 Task: Create a sub task Design and Implement Solution for the task  Develop a new online tool for online language placement tests in the project BroaderView , assign it to team member softage.4@softage.net and update the status of the sub task to  Completed , set the priority of the sub task to High
Action: Mouse moved to (432, 221)
Screenshot: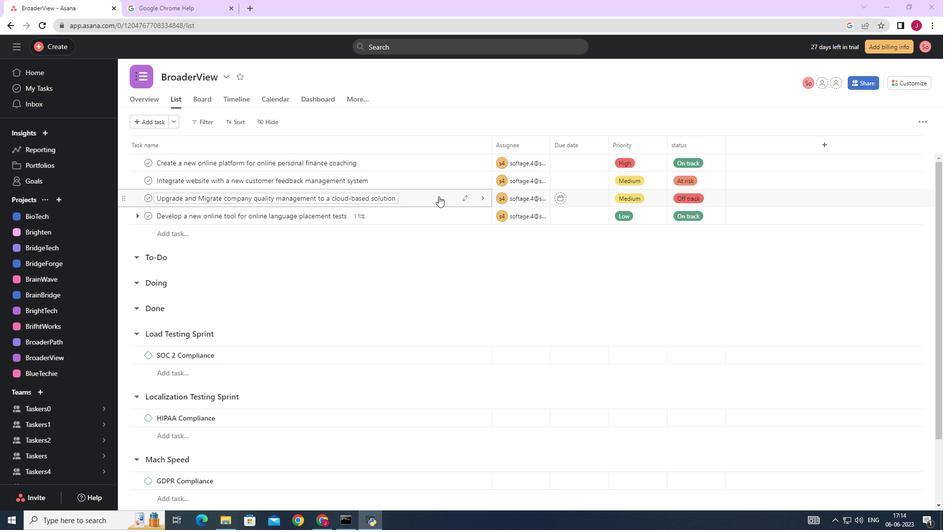
Action: Mouse pressed left at (432, 221)
Screenshot: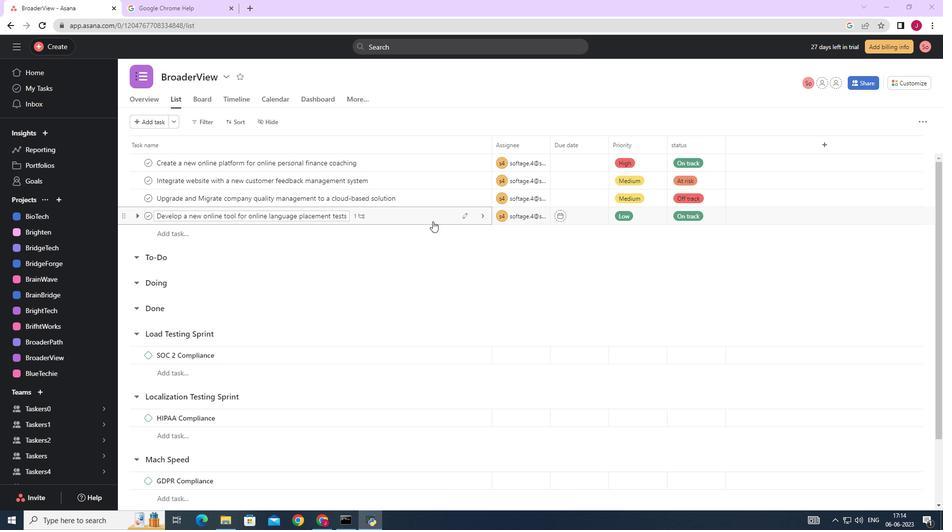 
Action: Mouse moved to (762, 275)
Screenshot: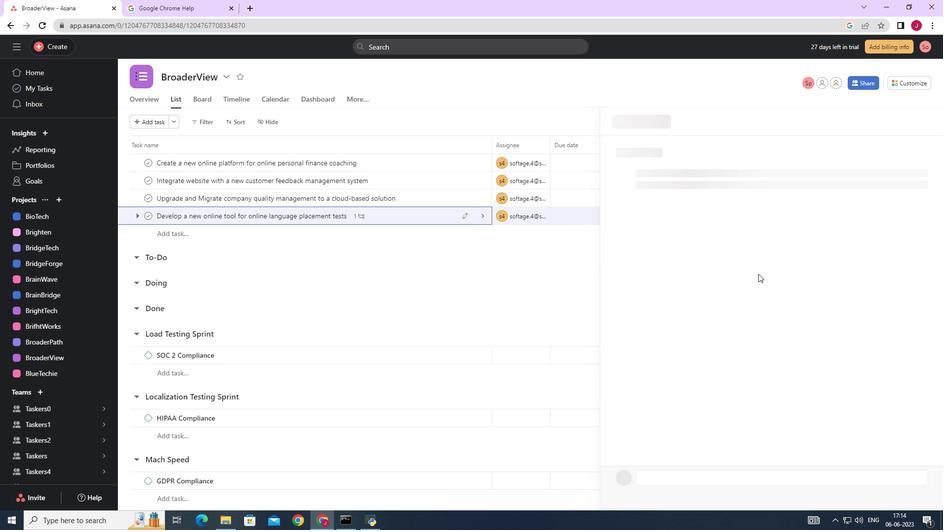 
Action: Mouse scrolled (762, 274) with delta (0, 0)
Screenshot: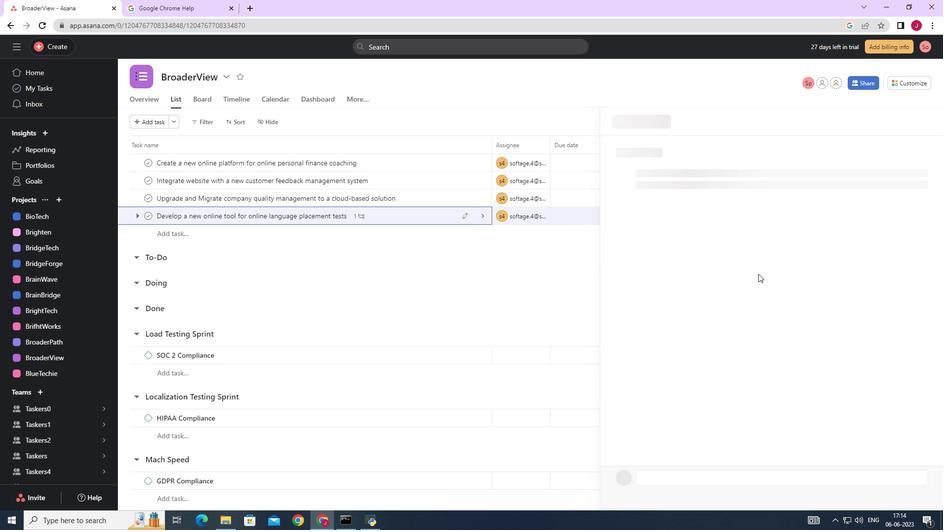 
Action: Mouse scrolled (762, 274) with delta (0, 0)
Screenshot: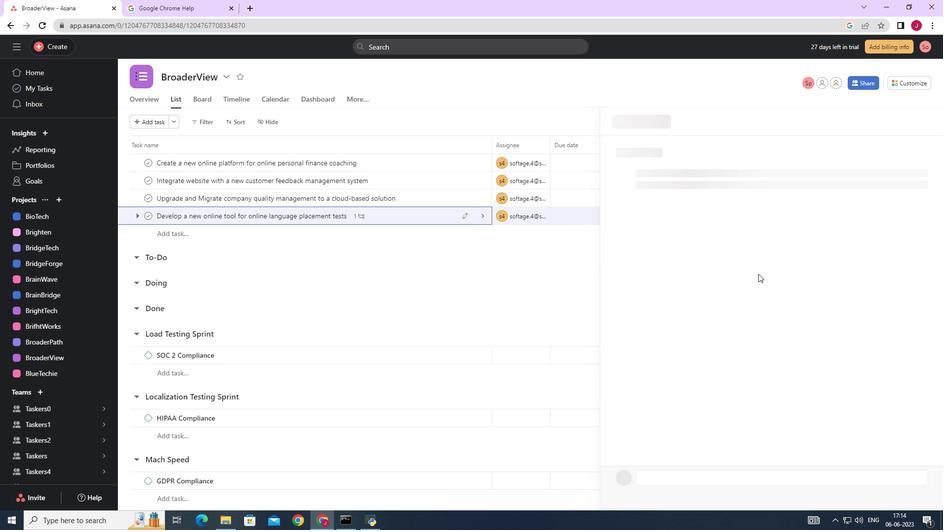 
Action: Mouse scrolled (762, 274) with delta (0, 0)
Screenshot: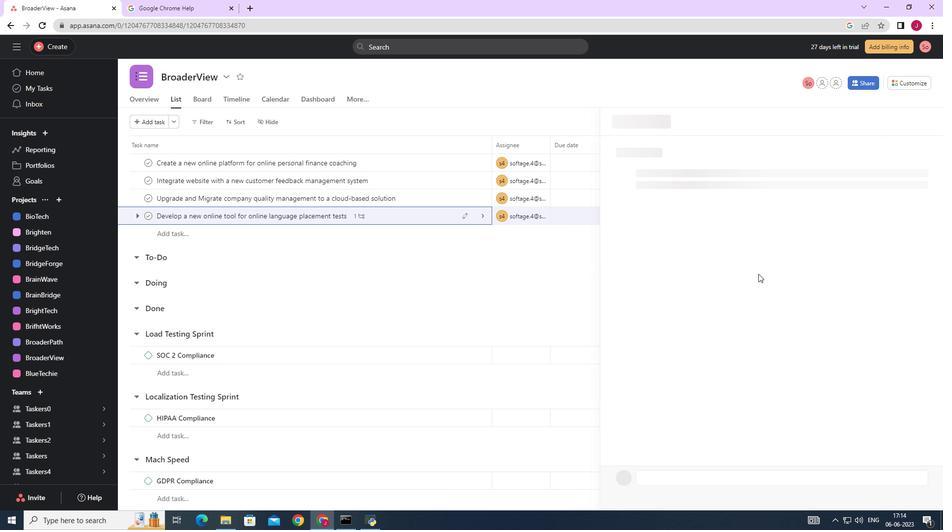 
Action: Mouse scrolled (762, 274) with delta (0, 0)
Screenshot: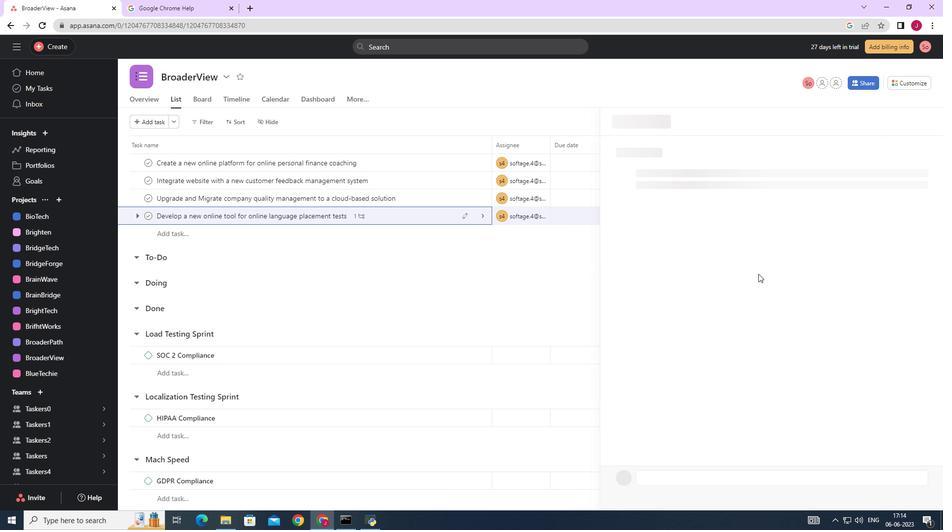 
Action: Mouse scrolled (762, 274) with delta (0, 0)
Screenshot: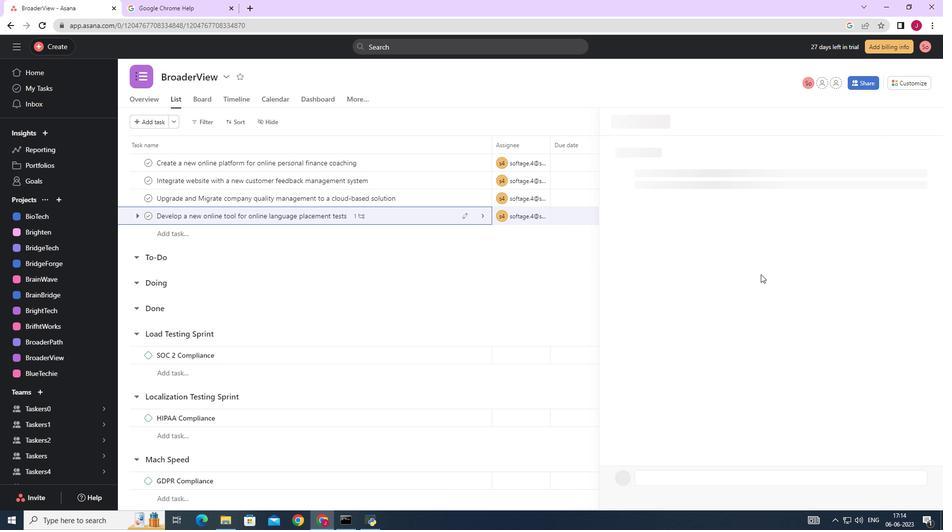 
Action: Mouse scrolled (762, 274) with delta (0, 0)
Screenshot: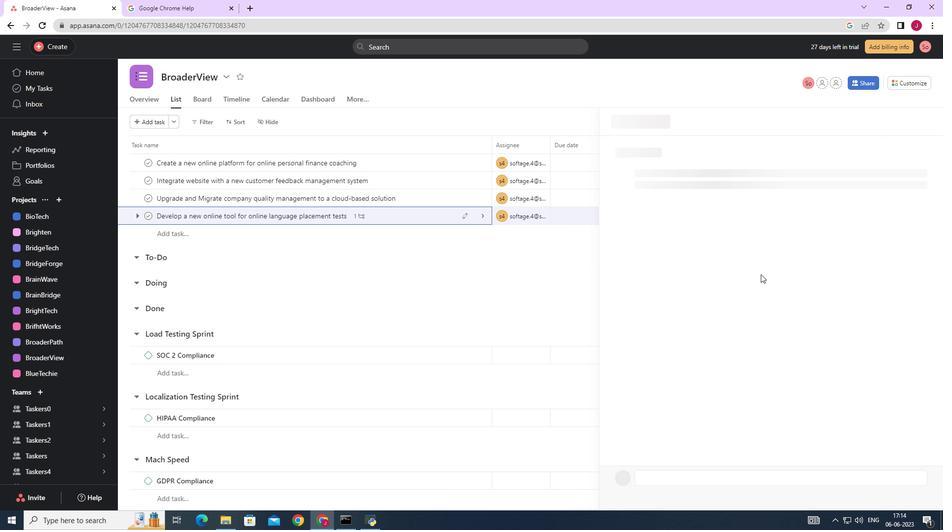 
Action: Mouse moved to (686, 316)
Screenshot: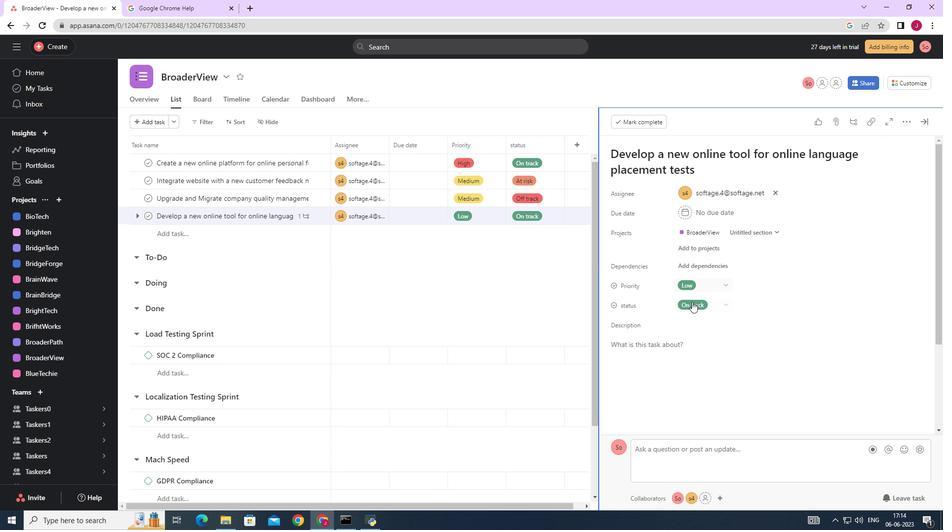 
Action: Mouse scrolled (686, 316) with delta (0, 0)
Screenshot: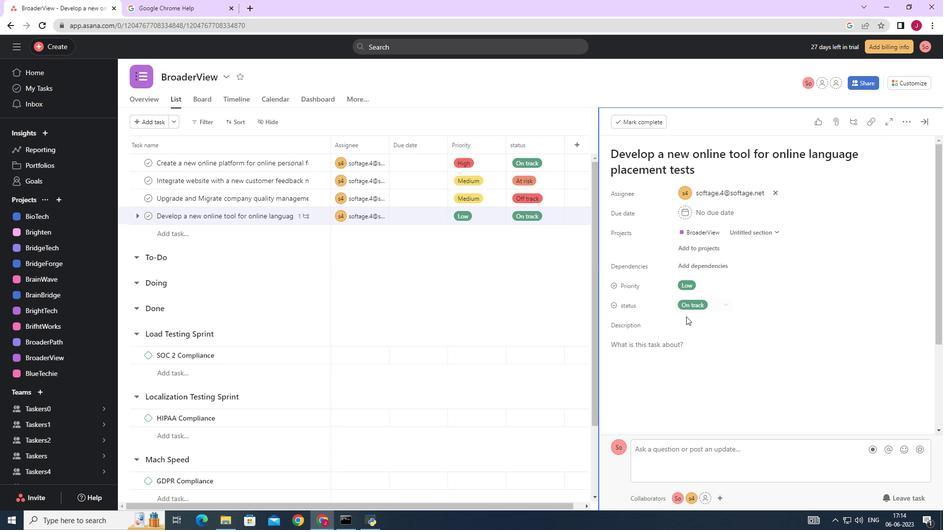 
Action: Mouse scrolled (686, 316) with delta (0, 0)
Screenshot: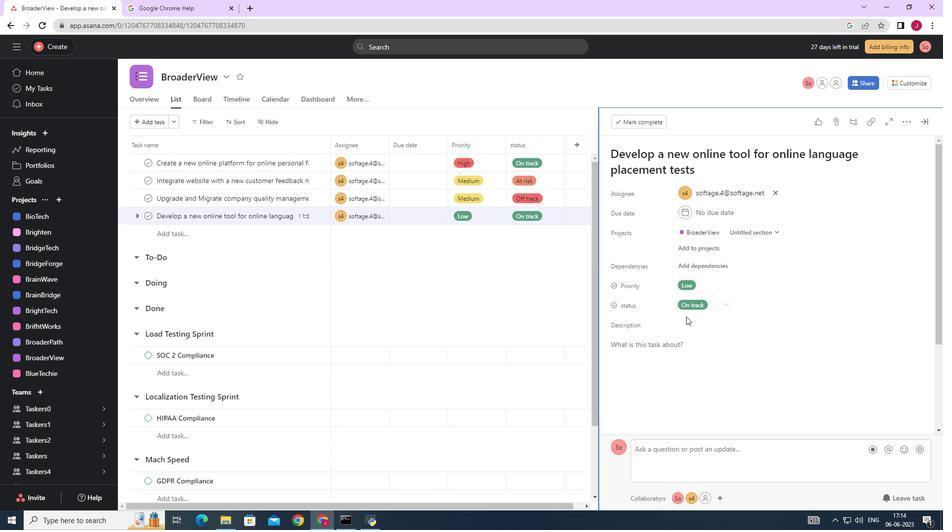 
Action: Mouse scrolled (686, 316) with delta (0, 0)
Screenshot: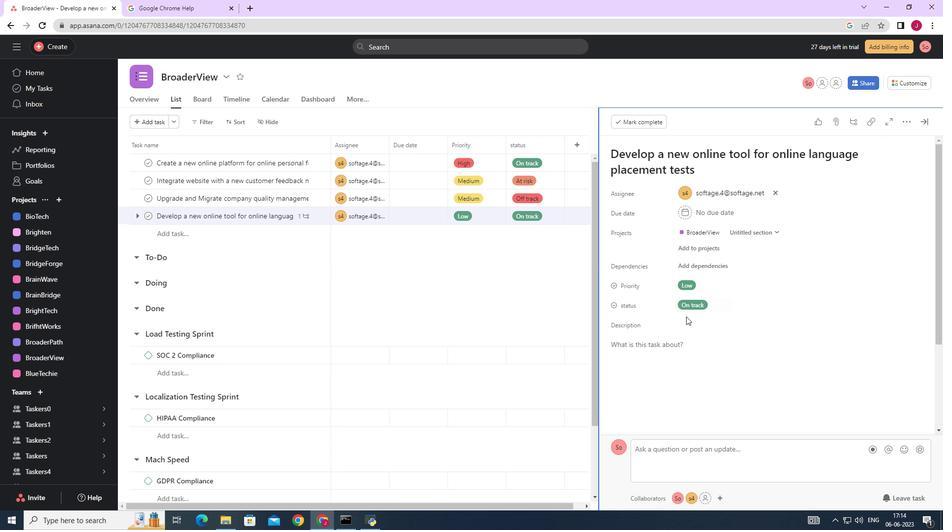 
Action: Mouse scrolled (686, 316) with delta (0, 0)
Screenshot: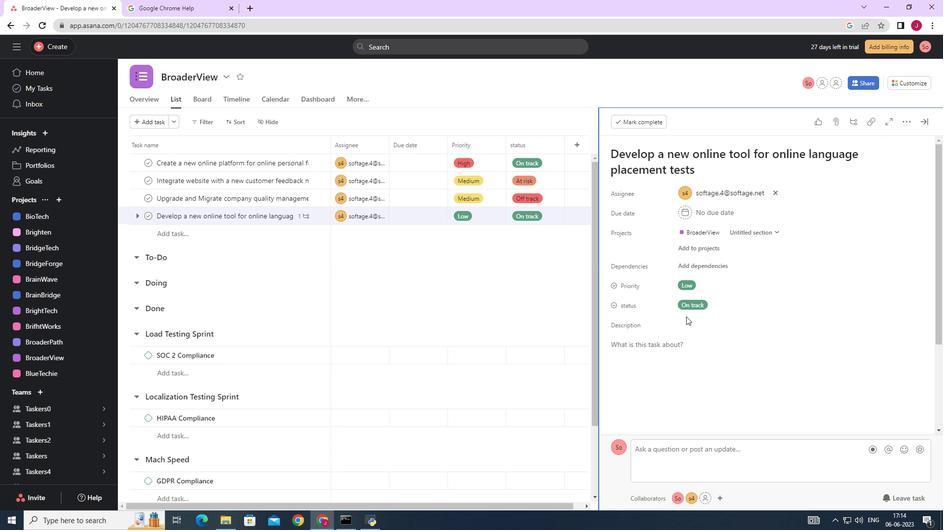 
Action: Mouse scrolled (686, 316) with delta (0, 0)
Screenshot: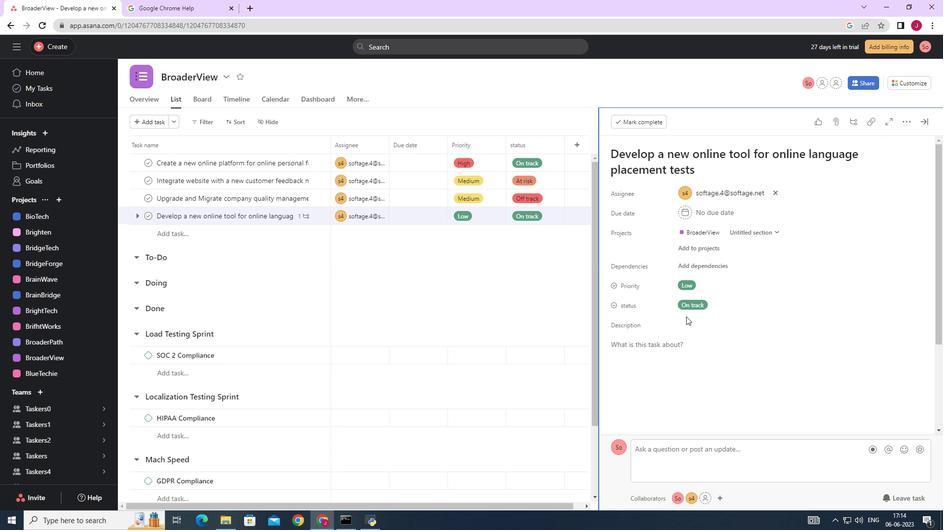 
Action: Mouse moved to (648, 357)
Screenshot: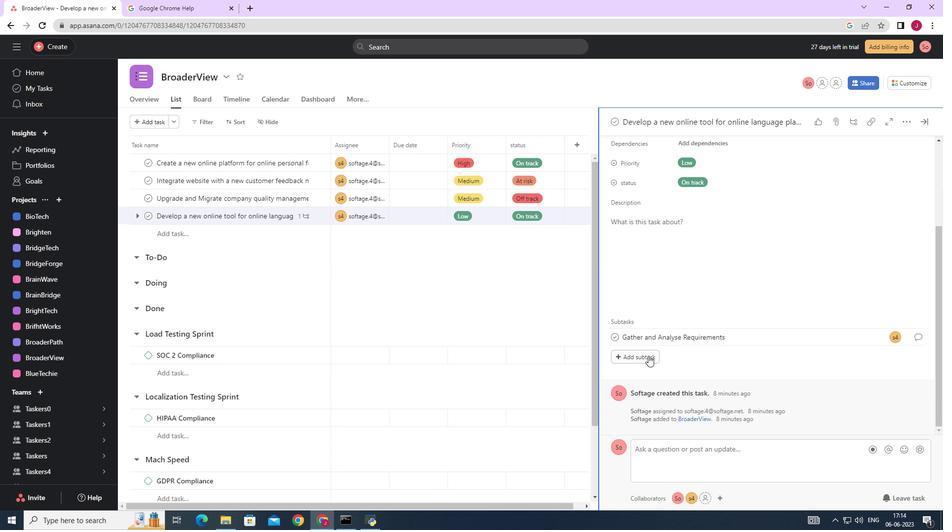 
Action: Mouse pressed left at (648, 357)
Screenshot: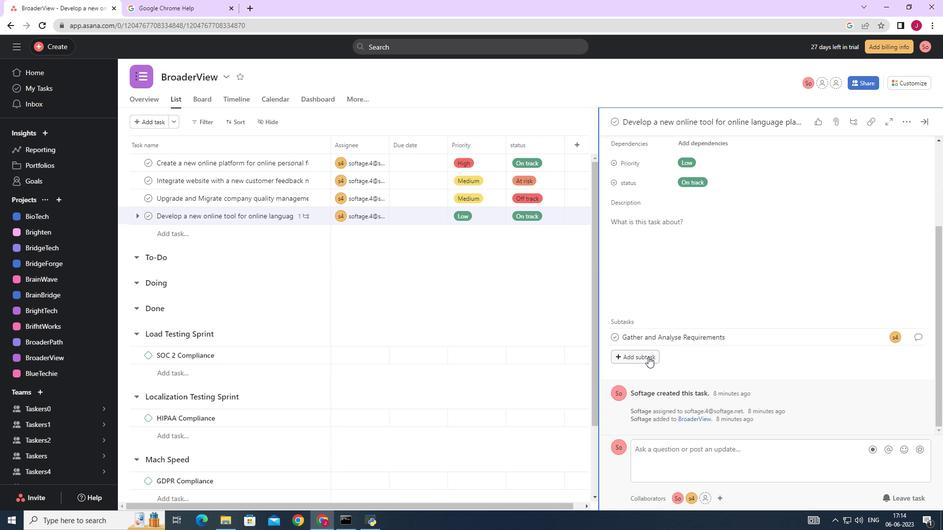 
Action: Key pressed <Key.caps_lock>D<Key.caps_lock>esign<Key.space><Key.caps_lock><Key.caps_lock>amd<Key.space><Key.backspace><Key.backspace><Key.backspace>nd<Key.space><Key.caps_lock>C<Key.caps_lock>o<Key.backspace><Key.backspace><Key.caps_lock>I<Key.caps_lock>mplement<Key.space><Key.caps_lock>S<Key.caps_lock>olution
Screenshot: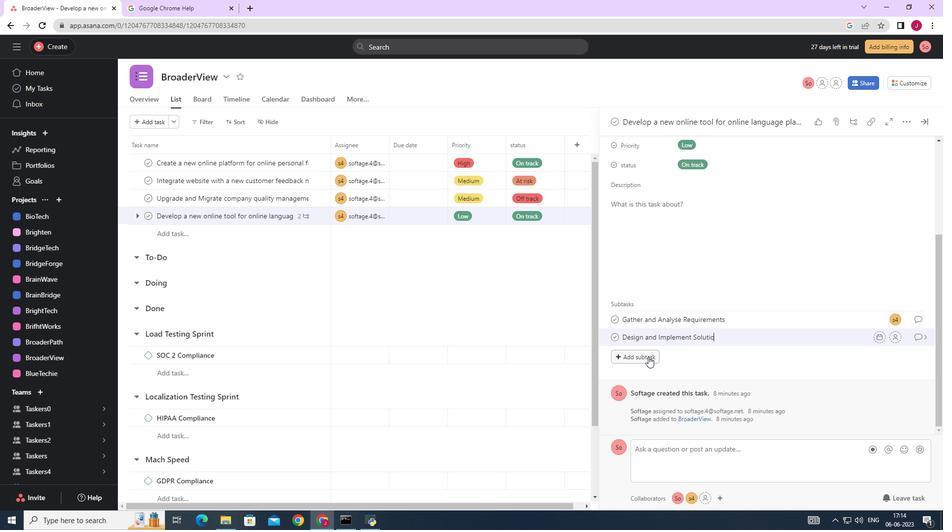 
Action: Mouse moved to (895, 340)
Screenshot: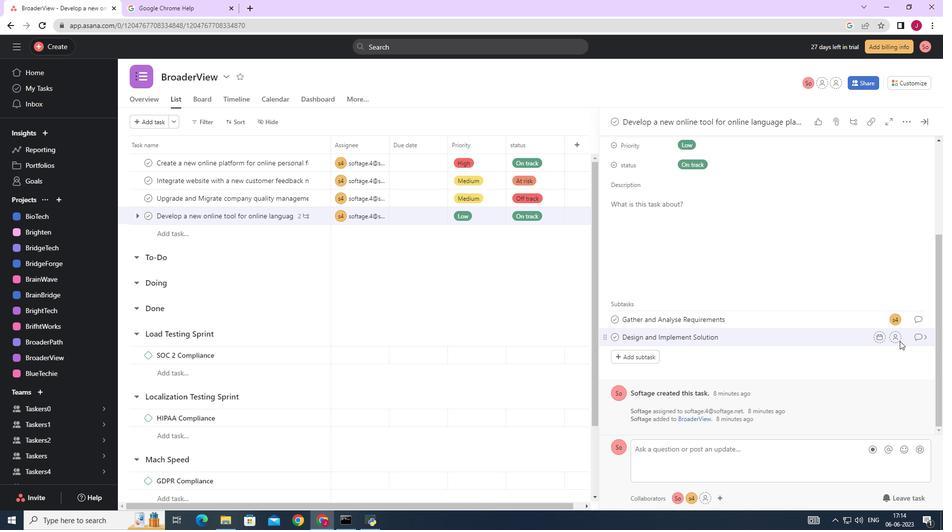 
Action: Mouse pressed left at (895, 340)
Screenshot: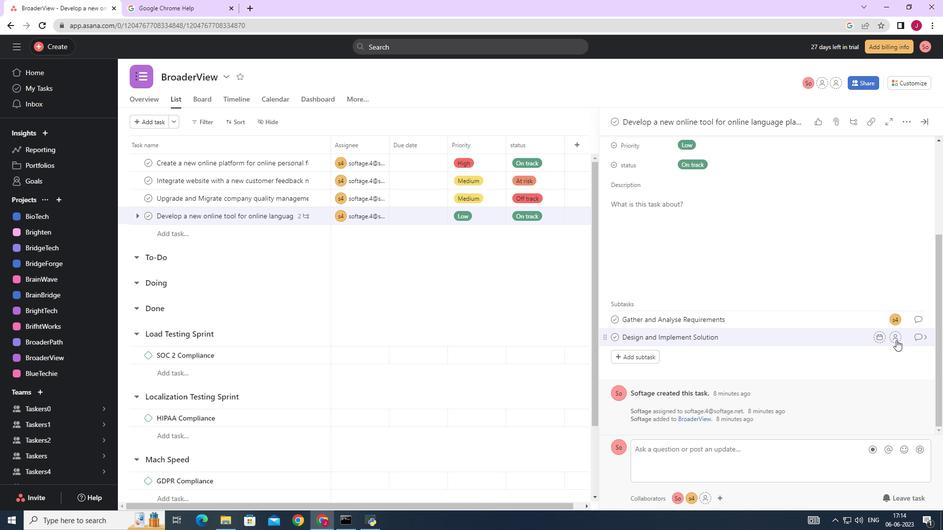 
Action: Mouse moved to (895, 339)
Screenshot: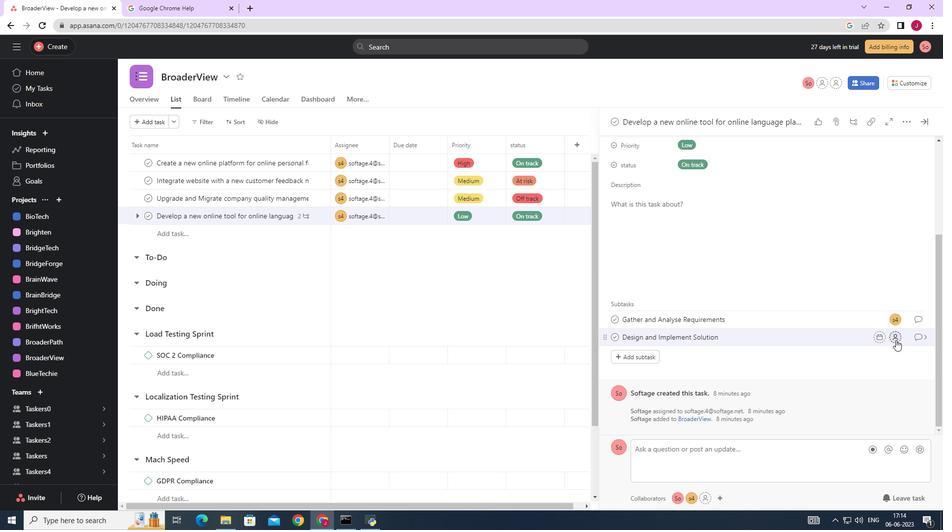 
Action: Key pressed softage.4
Screenshot: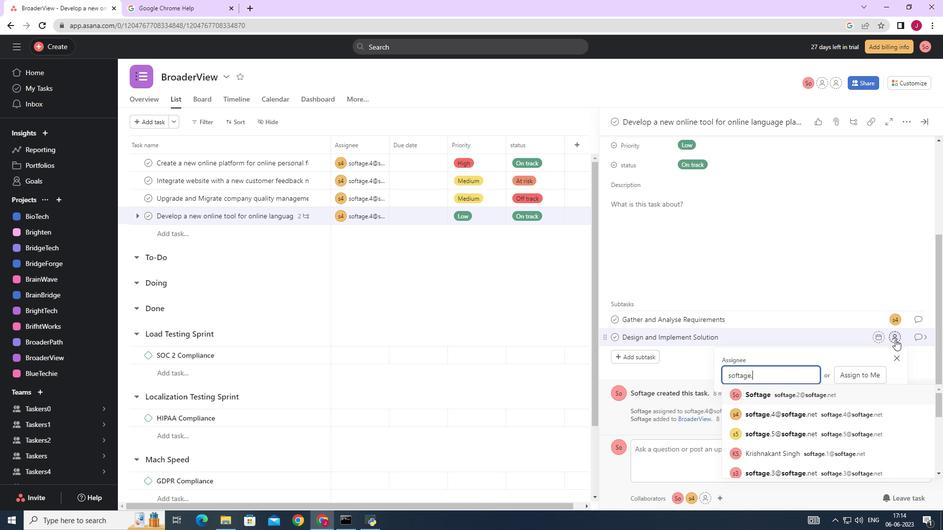 
Action: Mouse moved to (798, 396)
Screenshot: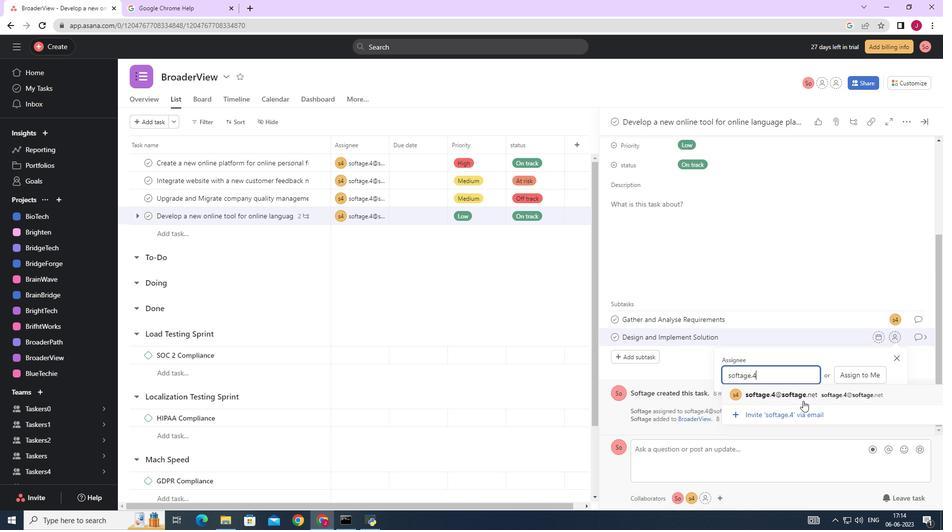 
Action: Mouse pressed left at (798, 396)
Screenshot: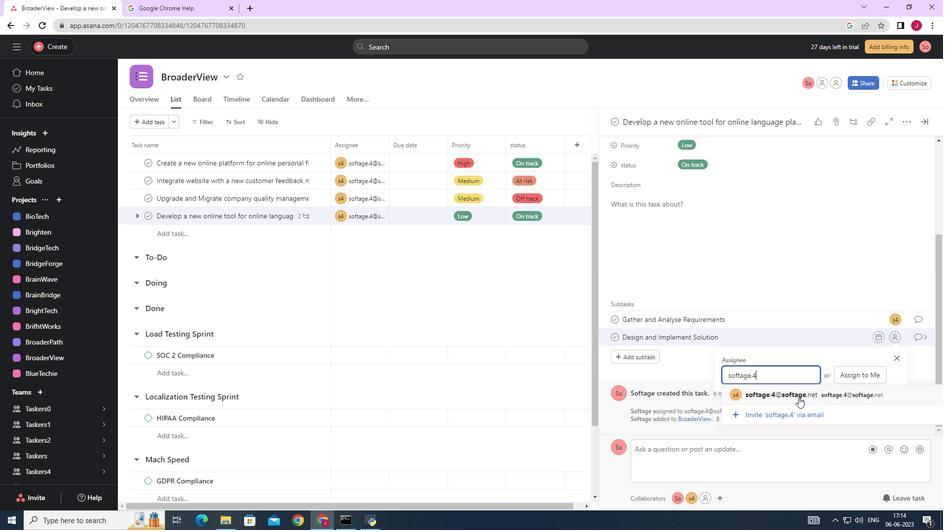 
Action: Mouse moved to (919, 338)
Screenshot: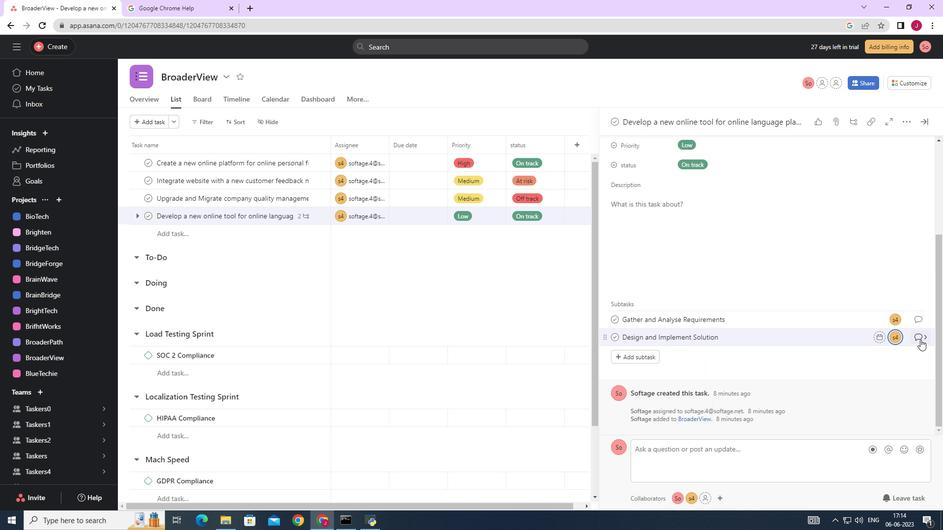 
Action: Mouse pressed left at (919, 338)
Screenshot: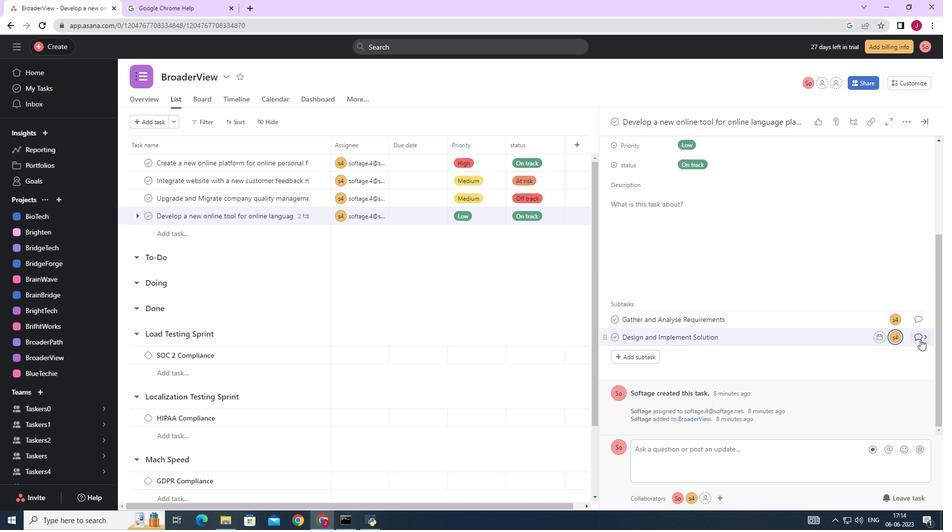 
Action: Mouse moved to (644, 261)
Screenshot: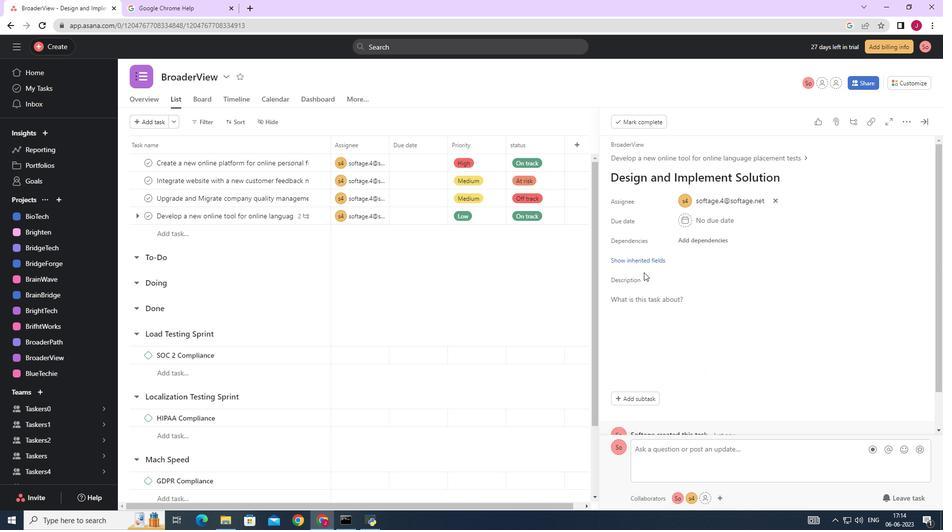 
Action: Mouse pressed left at (644, 261)
Screenshot: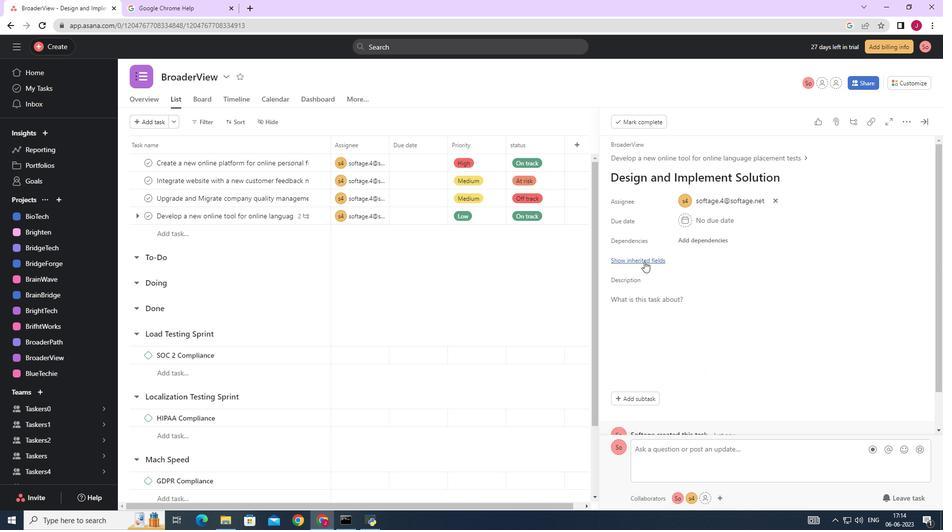 
Action: Mouse moved to (670, 274)
Screenshot: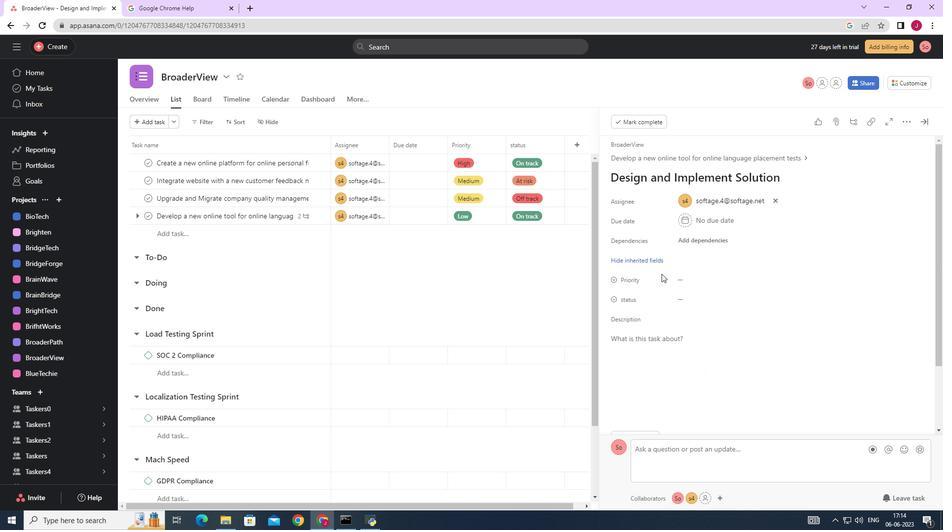 
Action: Mouse pressed left at (670, 274)
Screenshot: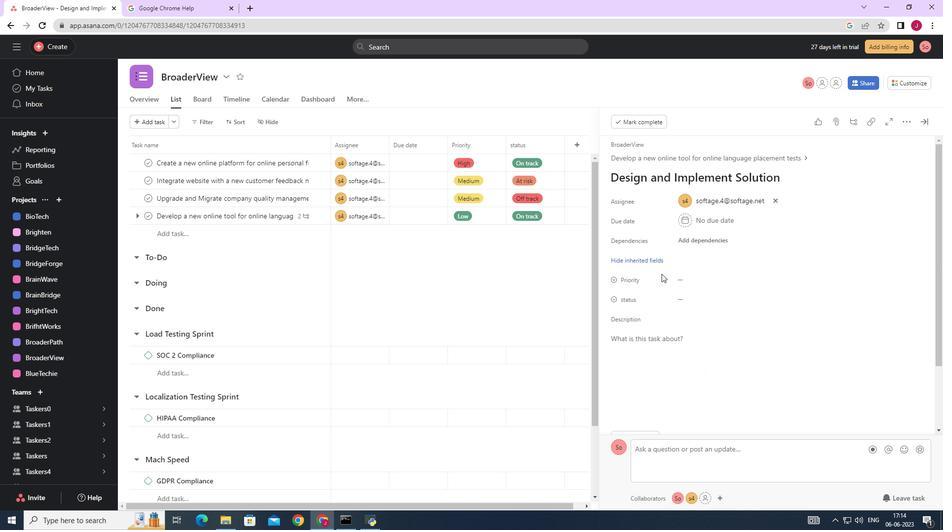 
Action: Mouse moved to (680, 279)
Screenshot: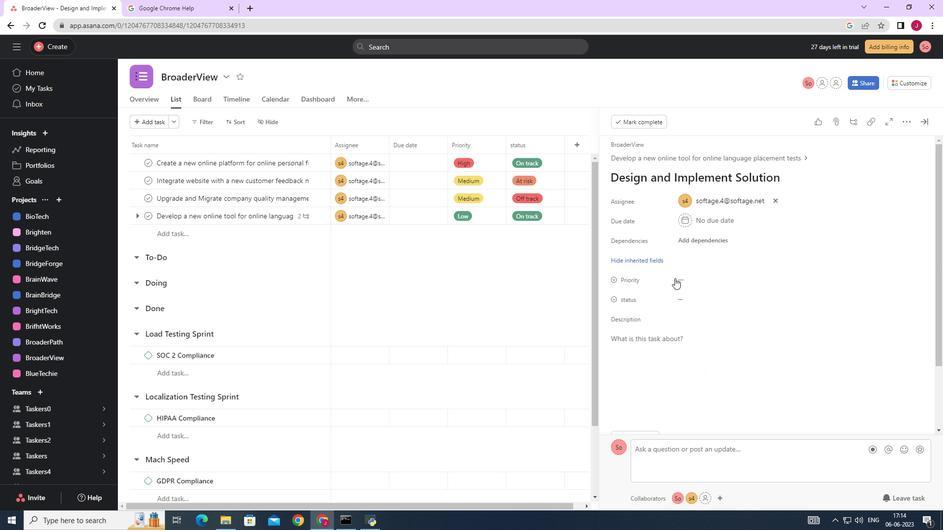 
Action: Mouse pressed left at (680, 279)
Screenshot: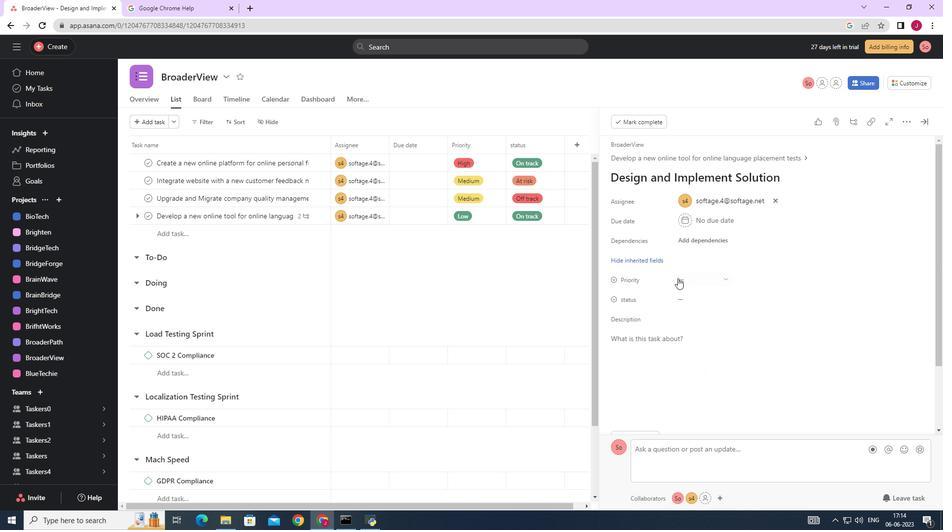 
Action: Mouse moved to (708, 316)
Screenshot: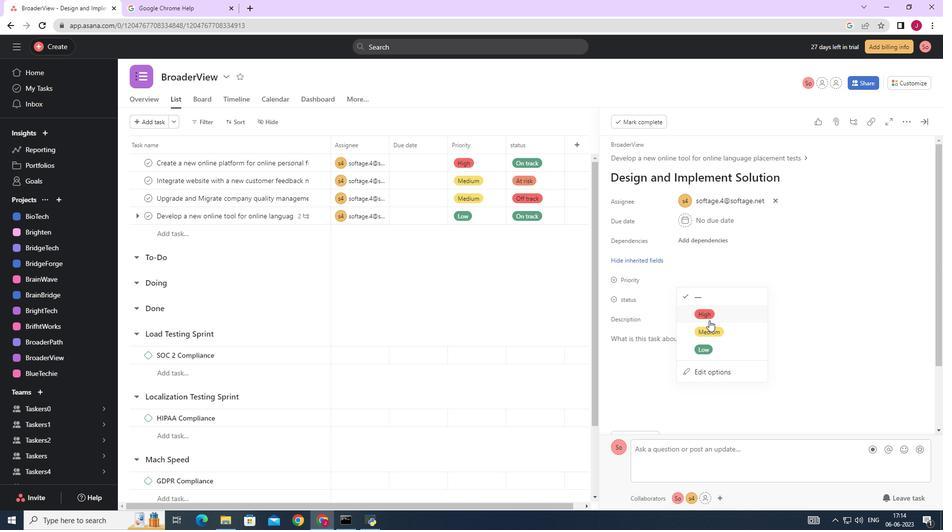 
Action: Mouse pressed left at (708, 316)
Screenshot: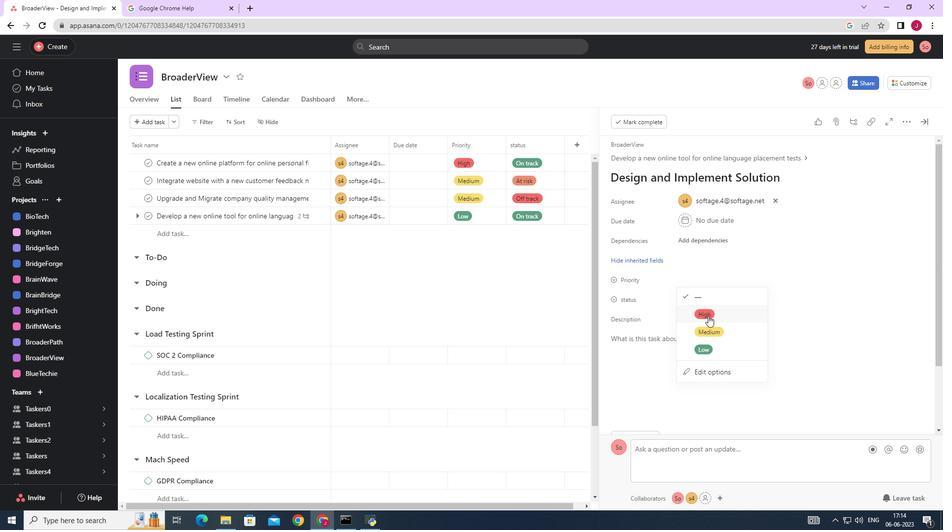 
Action: Mouse moved to (694, 297)
Screenshot: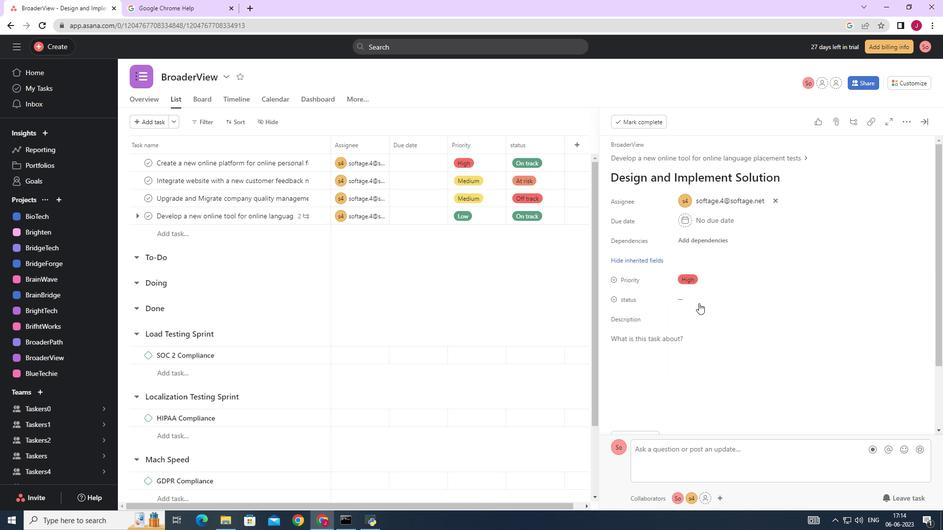 
Action: Mouse pressed left at (694, 297)
Screenshot: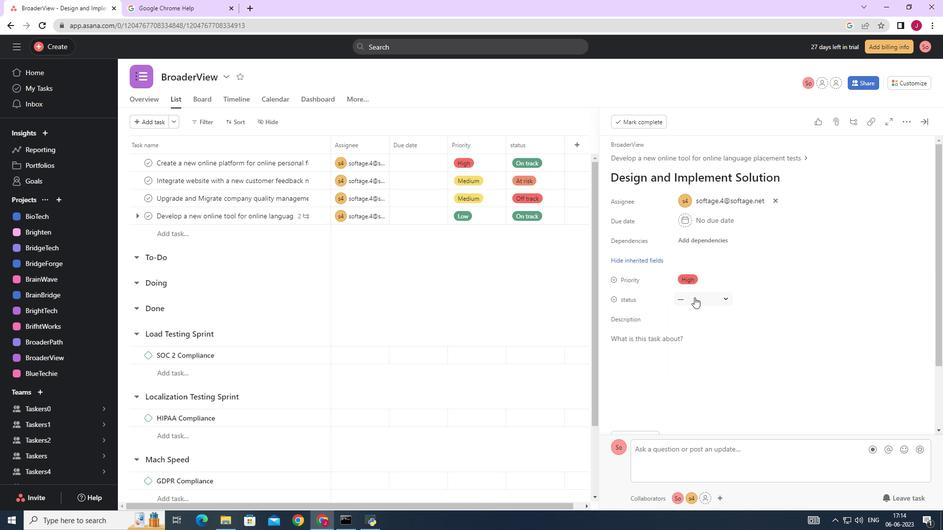 
Action: Mouse moved to (716, 384)
Screenshot: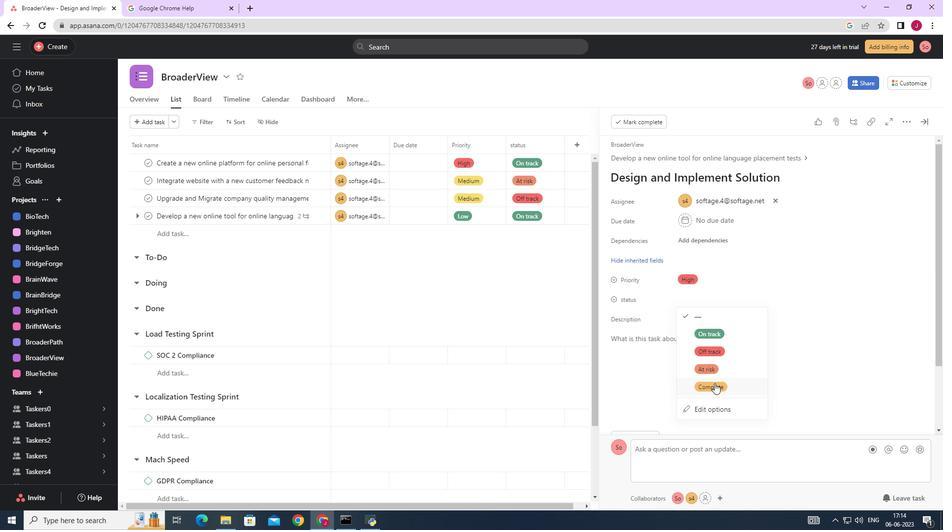 
Action: Mouse pressed left at (716, 384)
Screenshot: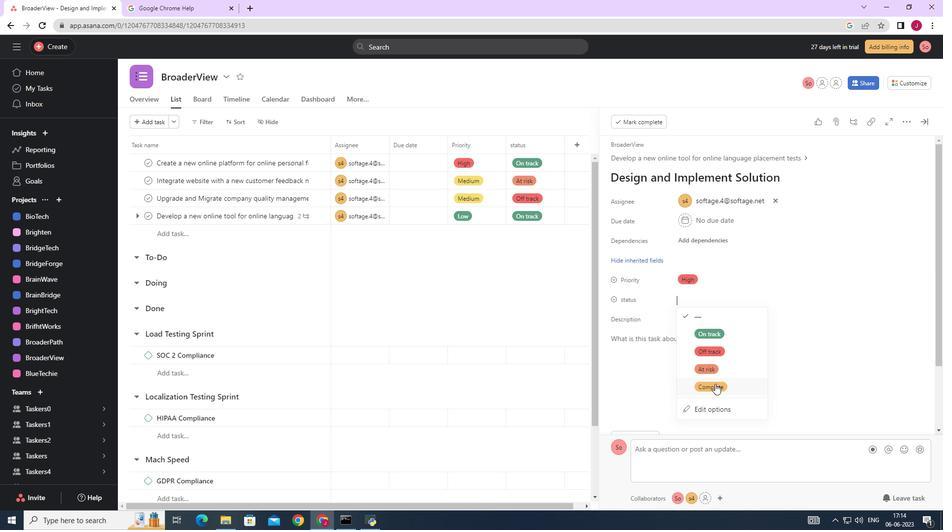 
Action: Mouse moved to (925, 120)
Screenshot: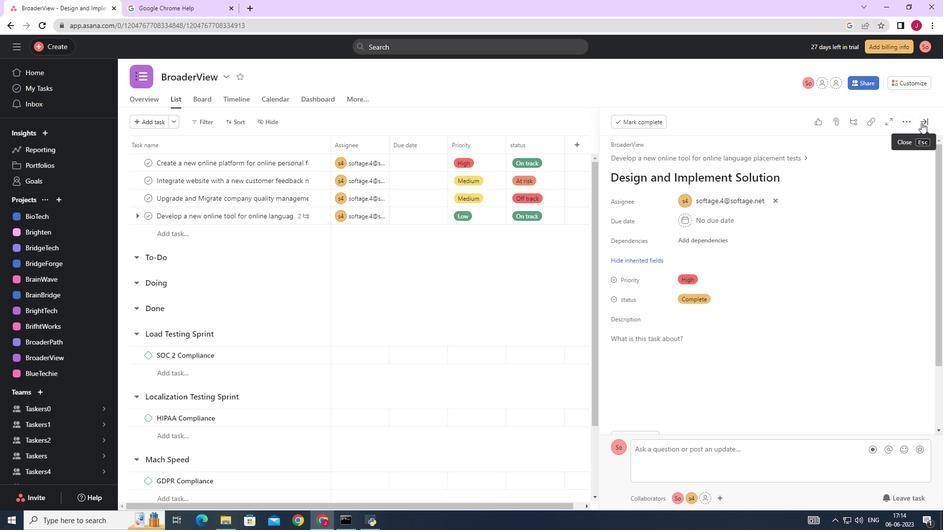 
Action: Mouse pressed left at (925, 120)
Screenshot: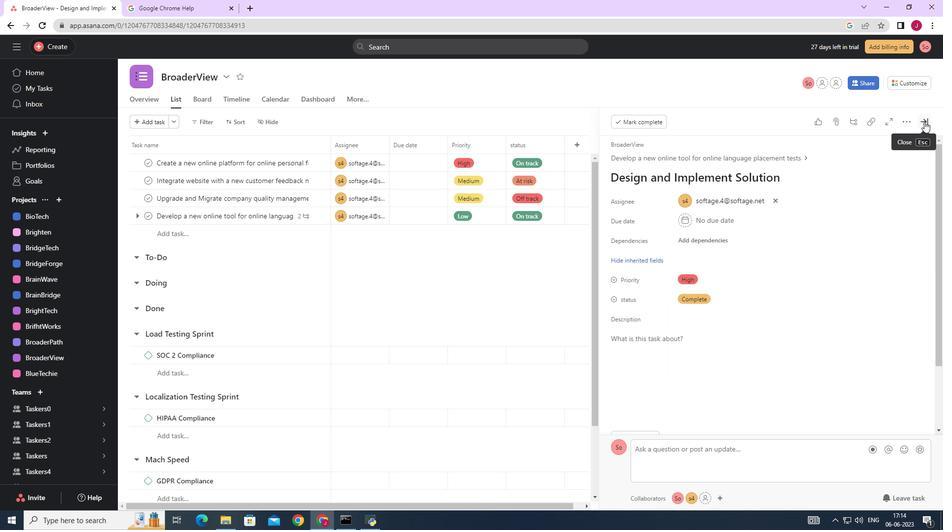 
Action: Mouse moved to (924, 123)
Screenshot: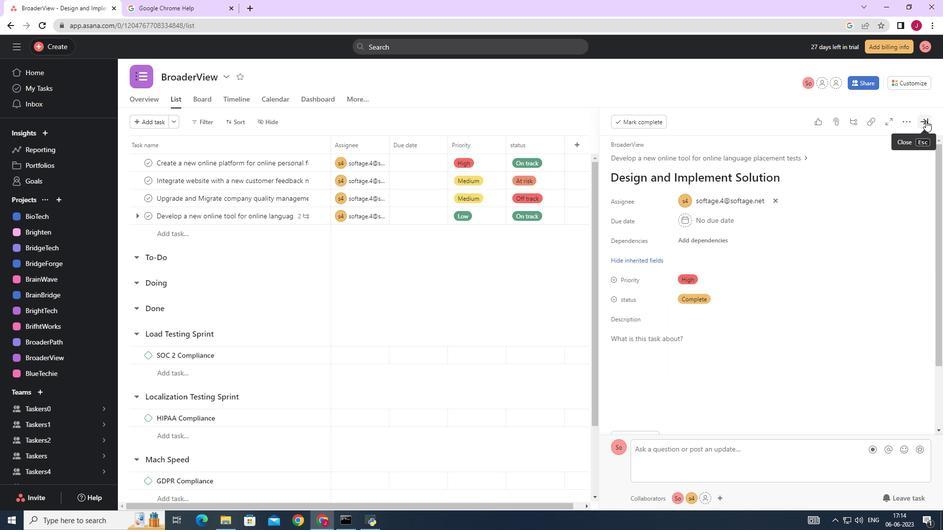 
